 Task: open an excel sheet and write heading  Budget MasterAdd Categories in a column and its values below  'Housing, Transportation, Groceries, Utilities, Entertainment, Dining Out, Health, Miscellaneous, Savings & Total. 'Add Budgeted amountin next column and its values below  $1,500, $300, $400, $150, $200, $250, $100, $150, $500 & $3,550. Add Actual amount in next column and its values below  $1,400, $280, $420, $160, $180, $270, $90, $140, $550 & $3,550. Add Difference in next column and its values below  -$100, -$20, +$20, +$10, -$20, +$20, -$10, -$10, +$50 & $0. J6Save page Budget Management Workbook Template
Action: Mouse moved to (938, 137)
Screenshot: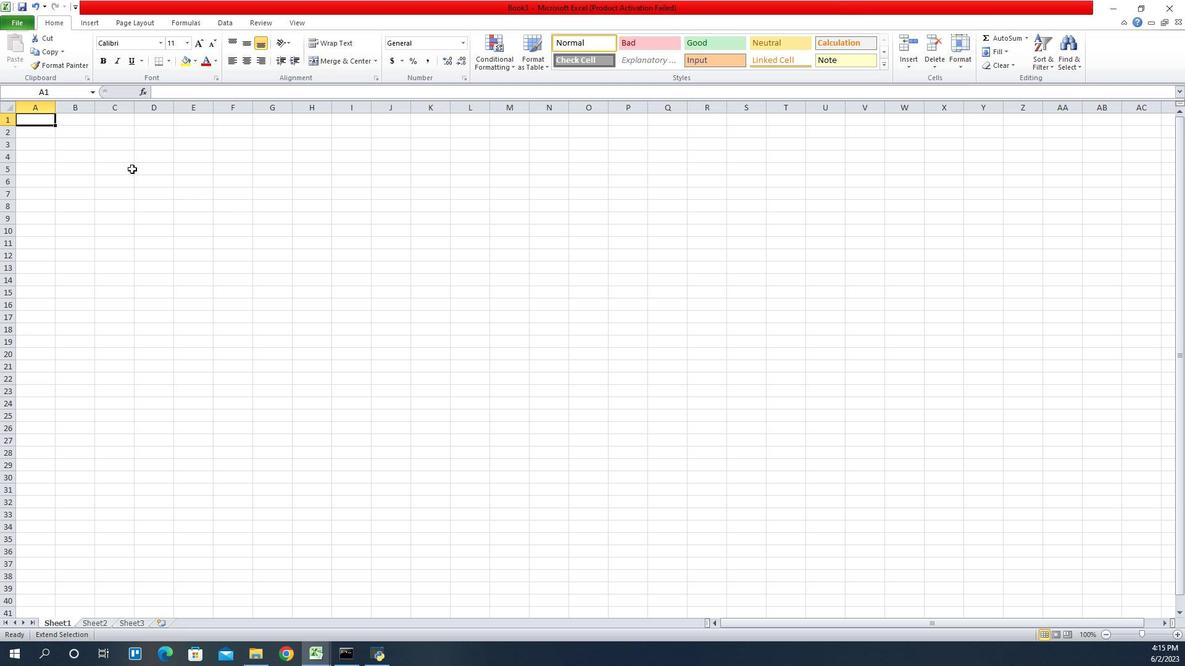 
Action: Key pressed <Key.caps_lock>B<Key.caps_lock>udget<Key.space><Key.caps_lock>M<Key.caps_lock>aster<Key.down><Key.caps_lock>C<Key.caps_lock>ategories<Key.down><Key.caps_lock>H<Key.caps_lock>ousing<Key.down><Key.caps_lock>T<Key.caps_lock>ransportation<Key.down><Key.caps_lock>G<Key.caps_lock>roceries<Key.down><Key.caps_lock>U<Key.caps_lock>tilities<Key.down><Key.caps_lock>E<Key.caps_lock>ntertainment<Key.down><Key.caps_lock>D<Key.caps_lock>ining<Key.space><Key.caps_lock>O<Key.caps_lock>ut<Key.down><Key.caps_lock>H<Key.caps_lock>elath<Key.down><Key.caps_lock>M<Key.caps_lock>iscellaneous<Key.down><Key.caps_lock>S<Key.caps_lock>avings<Key.down><Key.caps_lock>T<Key.caps_lock>otal<Key.right><Key.up><Key.up><Key.up><Key.up><Key.up><Key.up><Key.up><Key.up><Key.up><Key.up>
Screenshot: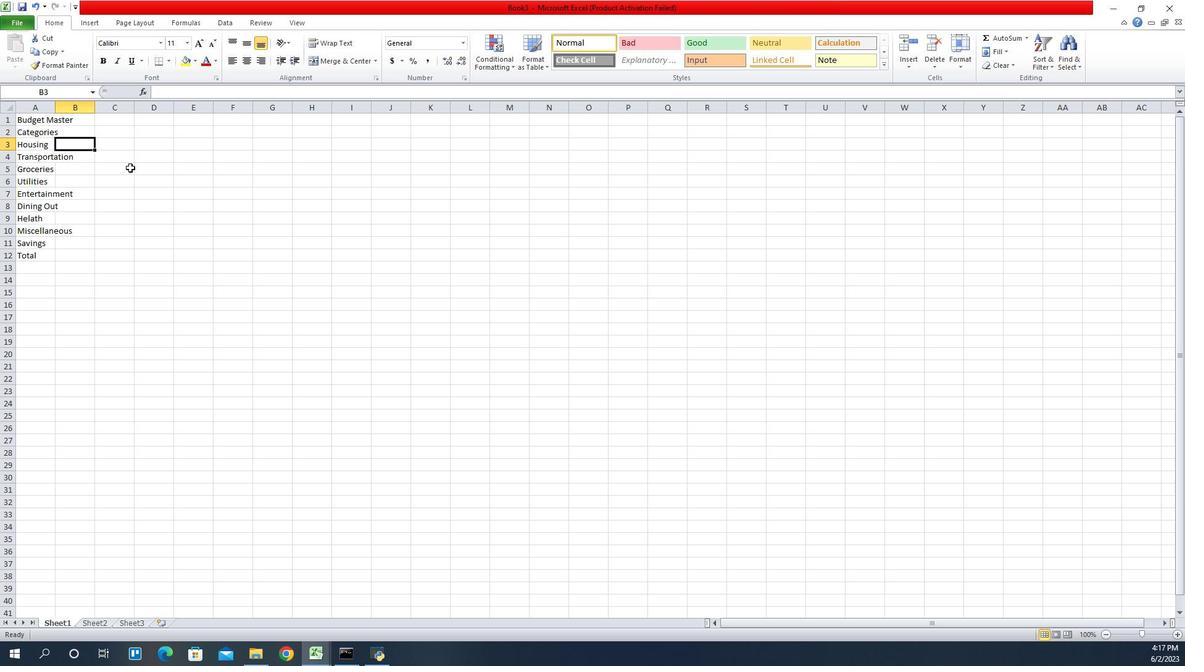 
Action: Mouse scrolled (938, 138) with delta (0, 0)
Screenshot: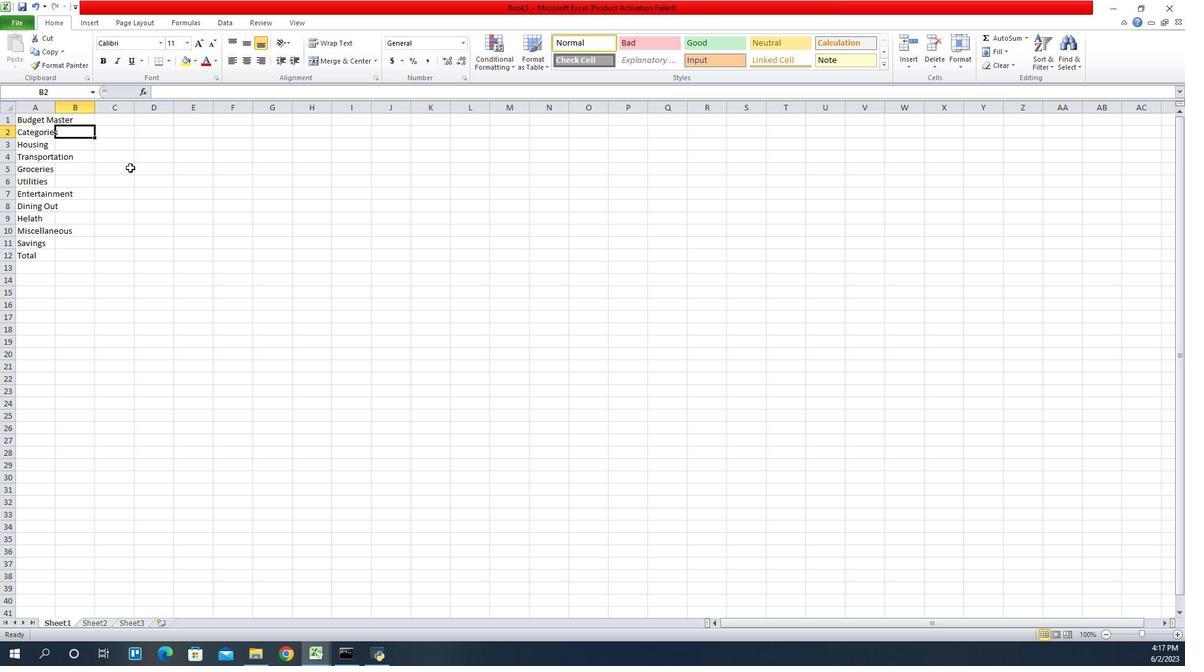 
Action: Mouse moved to (1093, 95)
Screenshot: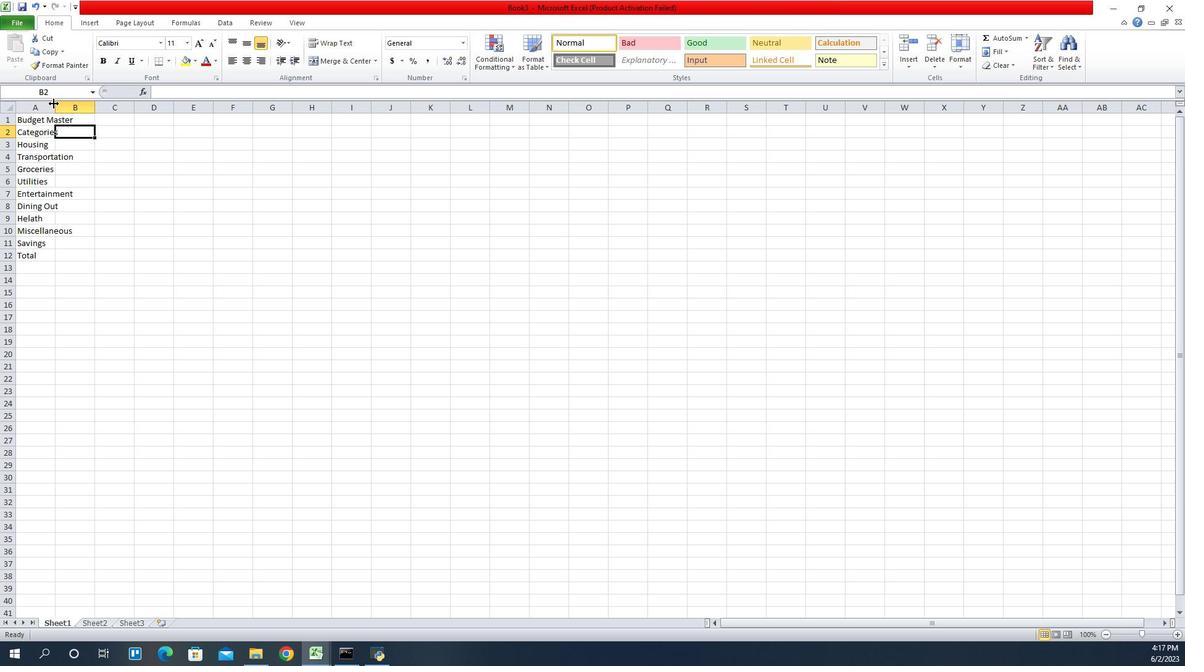 
Action: Mouse pressed left at (1093, 95)
Screenshot: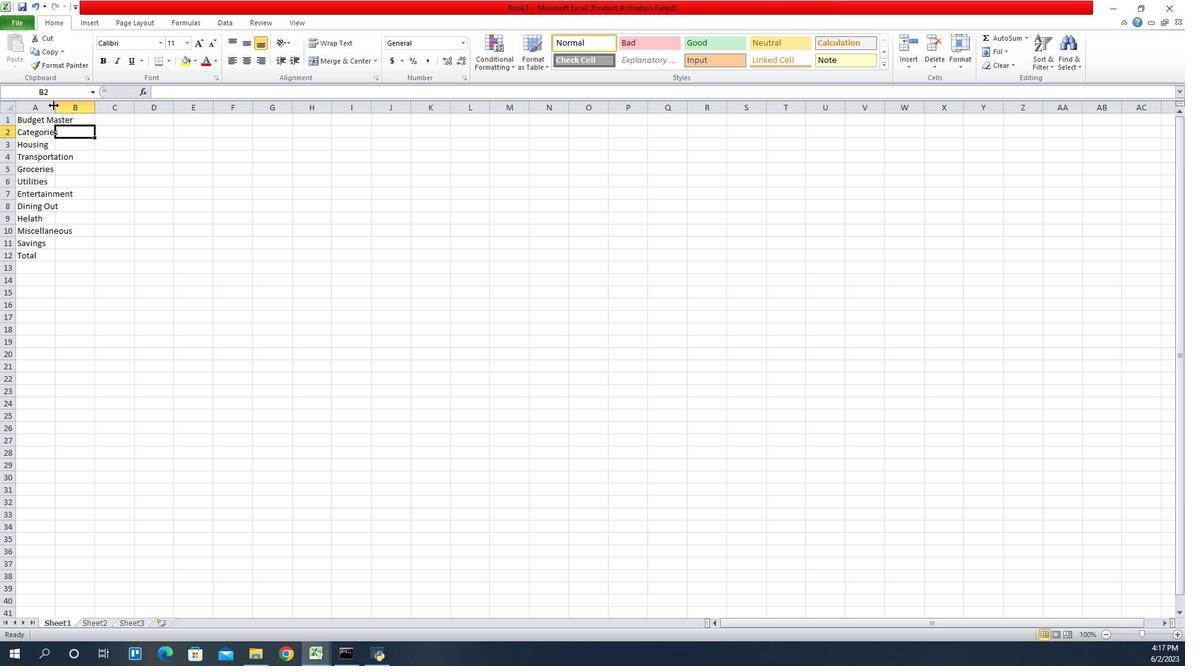 
Action: Mouse pressed left at (1093, 95)
Screenshot: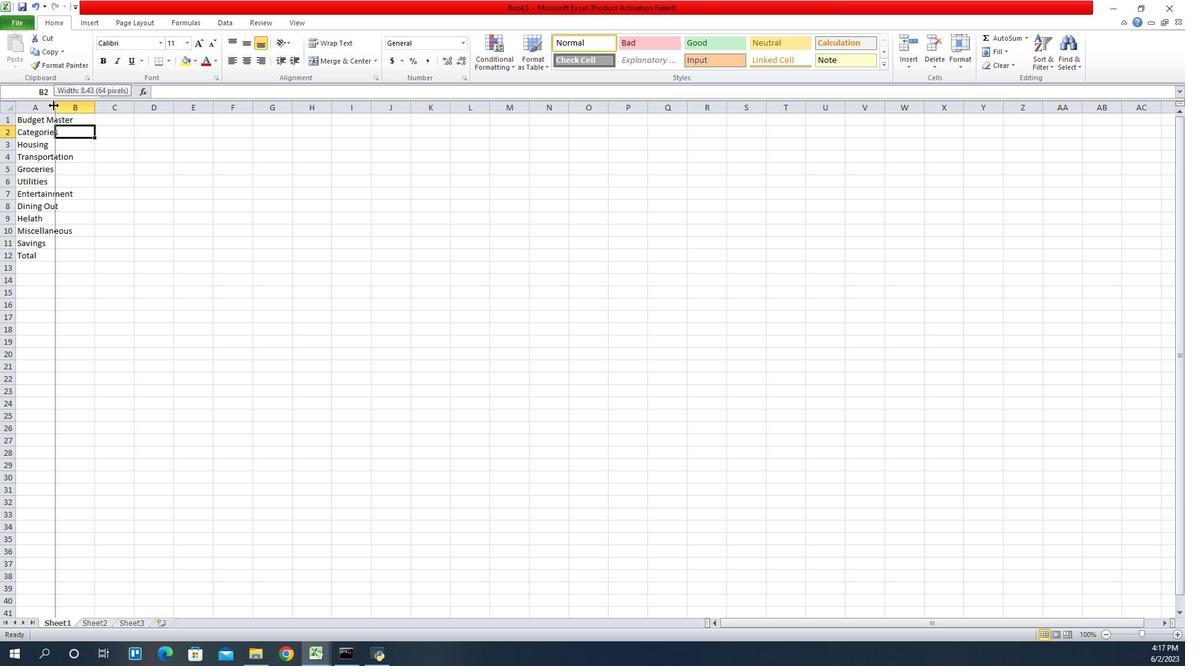 
Action: Mouse moved to (1009, 114)
Screenshot: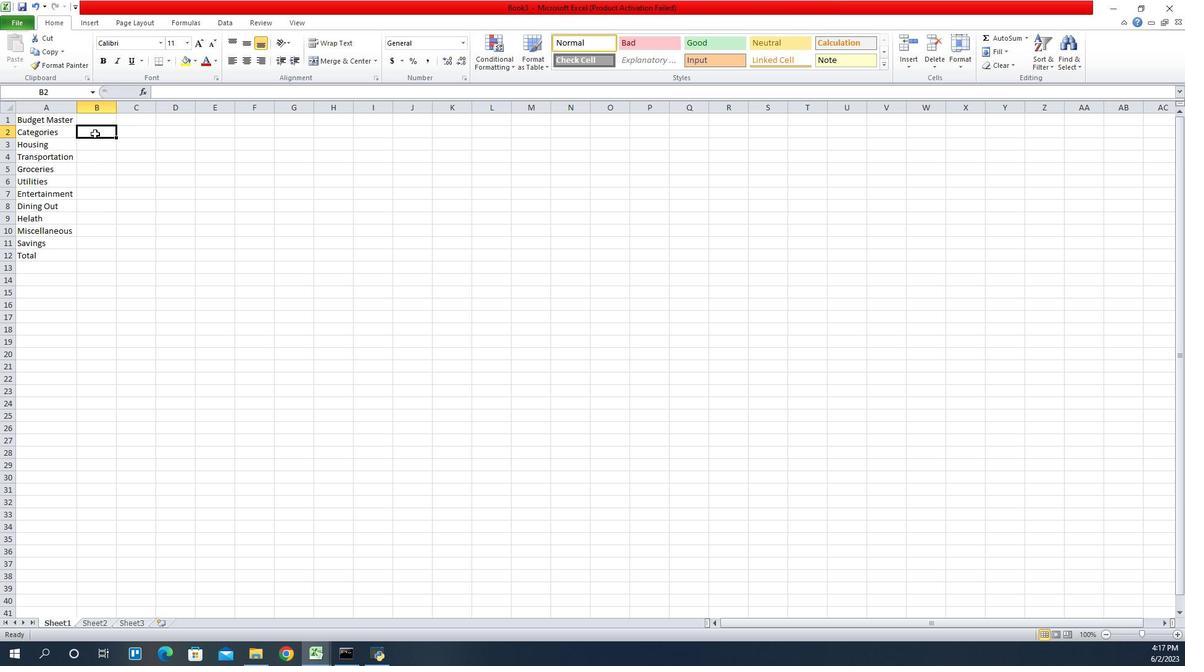 
Action: Key pressed <Key.caps_lock>B<Key.caps_lock>udget<Key.space><Key.caps_lock>A<Key.caps_lock>mount<Key.down>1500<Key.down>300<Key.down>400<Key.down>150<Key.down>200<Key.down>250<Key.down>100<Key.down>150<Key.down>500<Key.down>1<Key.backspace>3550<Key.right><Key.up><Key.up><Key.up><Key.up><Key.up><Key.up><Key.up><Key.left><Key.right><Key.up><Key.up><Key.up>
Screenshot: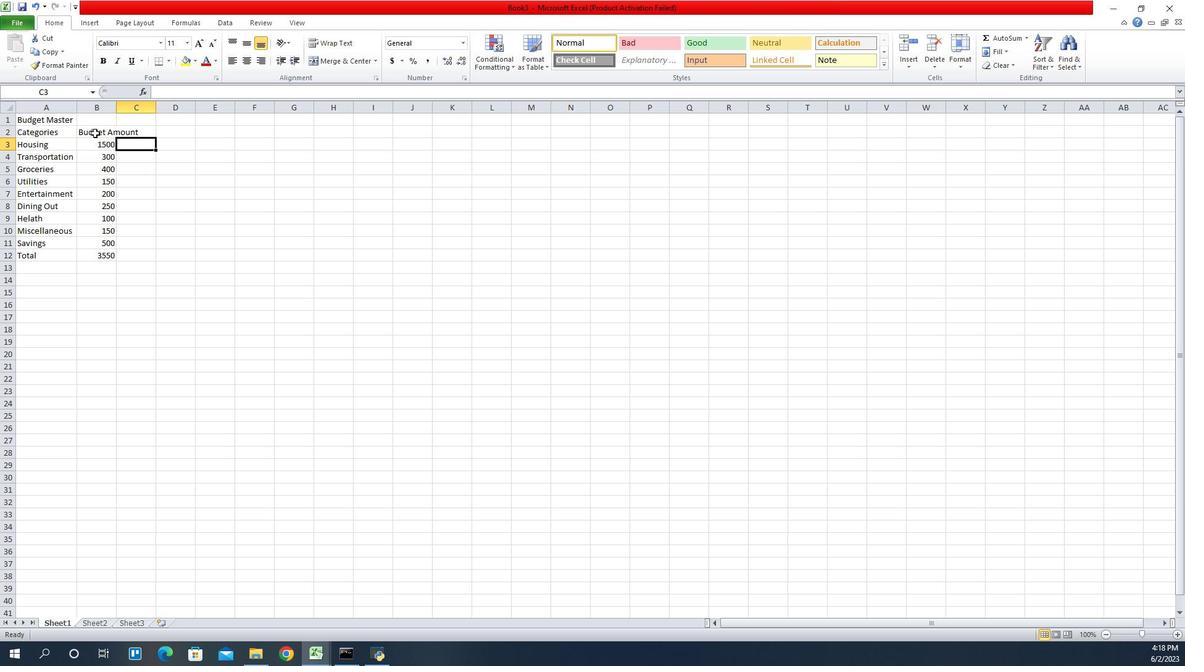 
Action: Mouse moved to (818, 143)
Screenshot: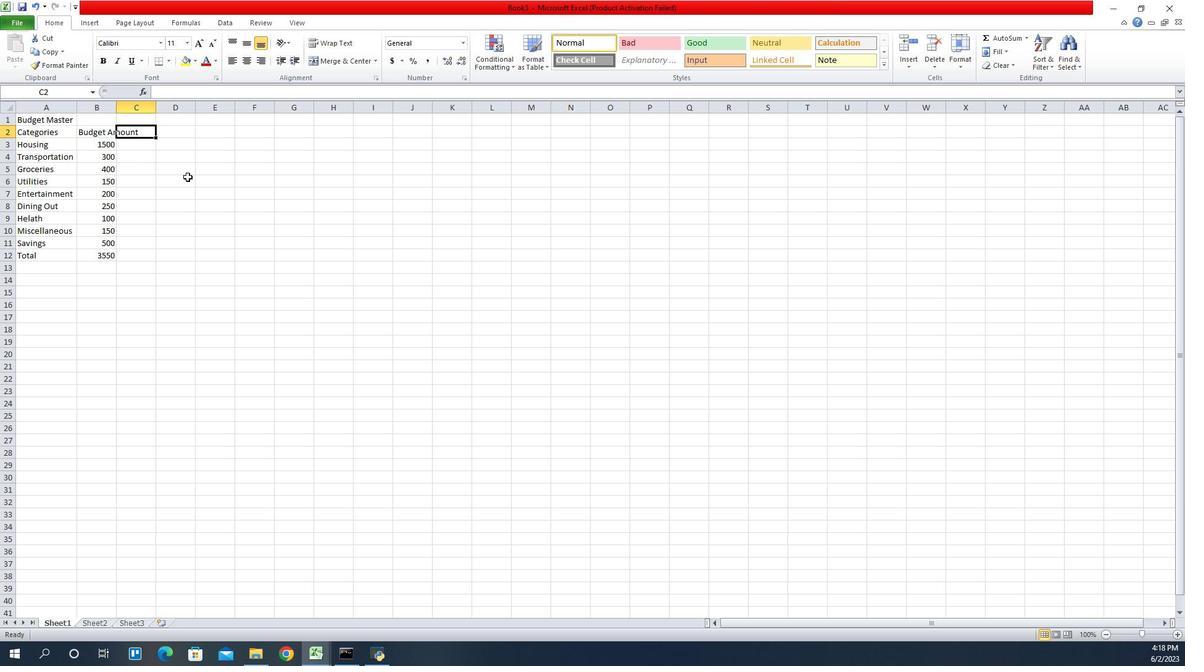 
Action: Key pressed <Key.caps_lock>A<Key.caps_lock>ctual<Key.space><Key.caps_lock>A<Key.caps_lock>mount<Key.down>1400<Key.down>280<Key.down>420<Key.down>160<Key.down>180<Key.down>270<Key.down>90<Key.down>140<Key.down>550<Key.down>3550<Key.right><Key.up><Key.up><Key.up><Key.up><Key.up><Key.up><Key.up><Key.up><Key.up><Key.up><Key.caps_lock>D<Key.caps_lock>ifference<Key.down>-10<Key.backspace><Key.backspace><Key.backspace><Key.down><Key.up>-100<Key.down>-20<Key.down>20<Key.down>10<Key.down>-20<Key.down>20<Key.down>-10<Key.down>-10<Key.down>50<Key.down>0<Key.up><Key.down>
Screenshot: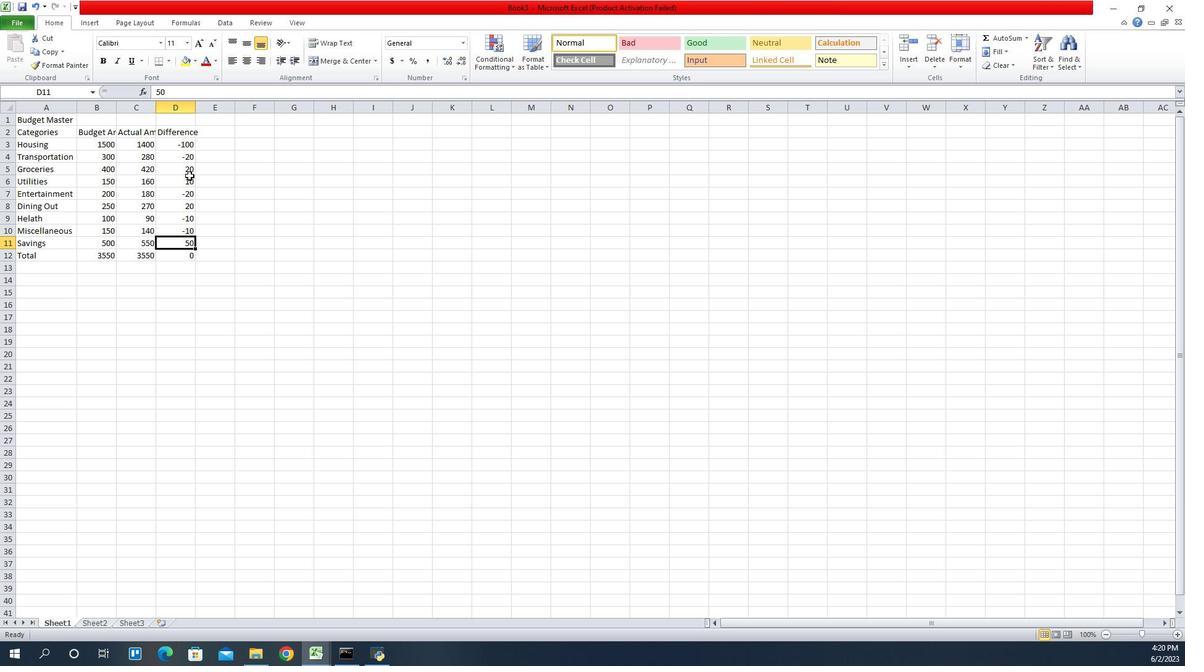 
Action: Mouse moved to (1017, 122)
Screenshot: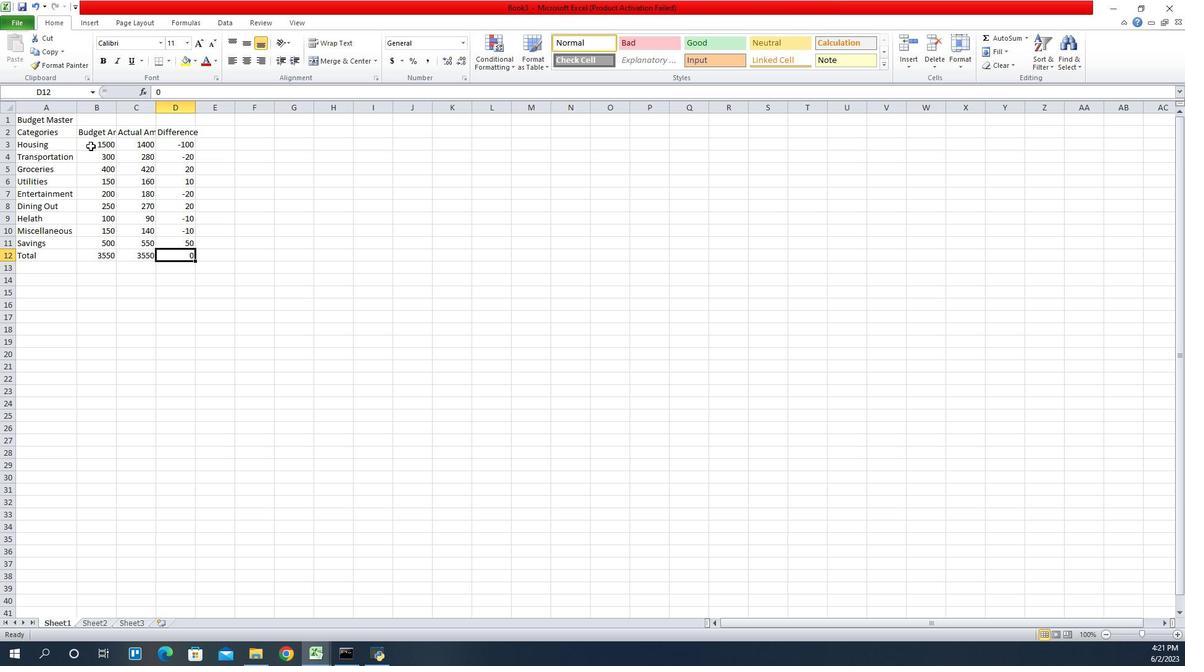 
Action: Mouse pressed left at (1017, 122)
Screenshot: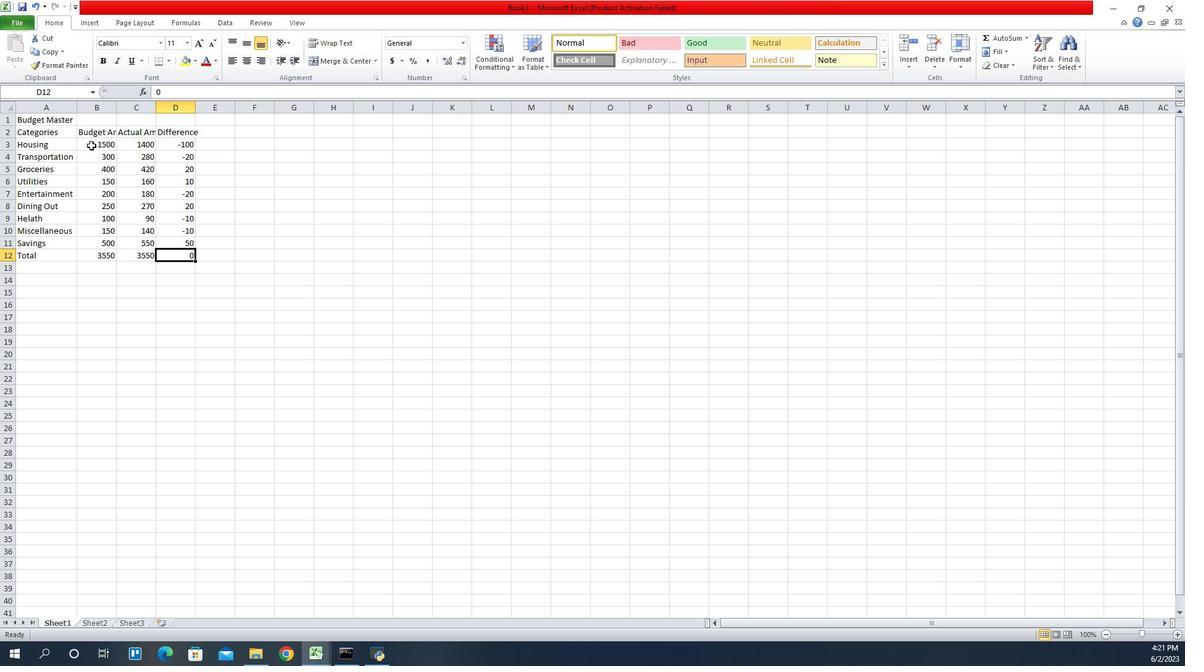 
Action: Mouse moved to (397, 67)
Screenshot: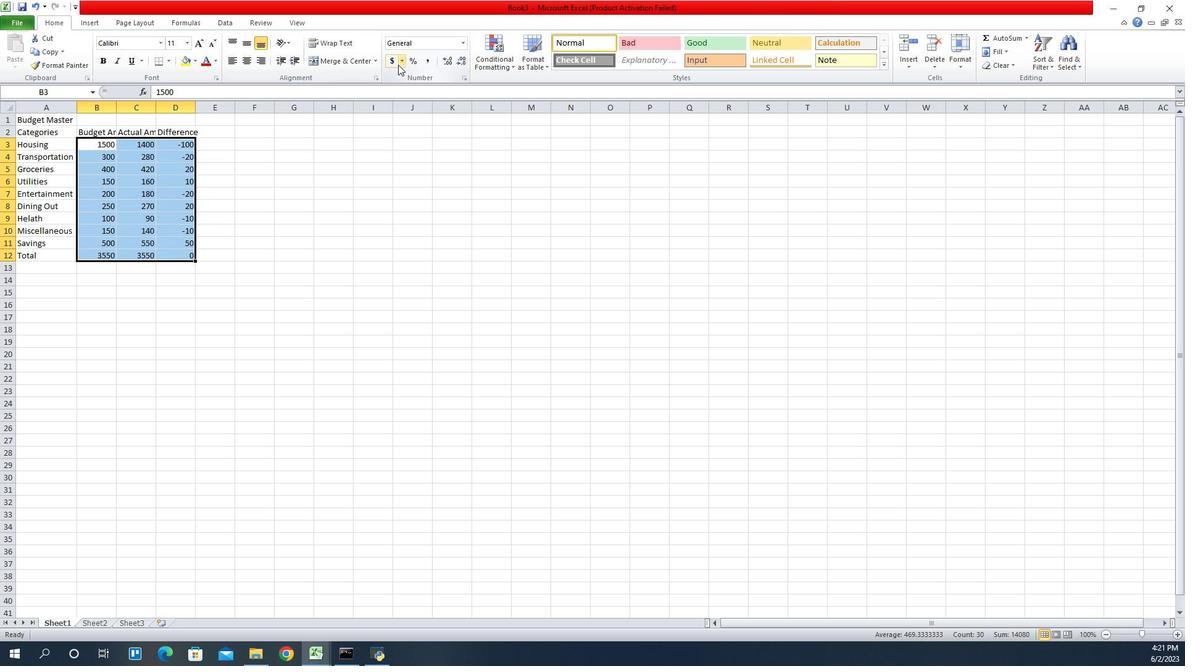 
Action: Mouse pressed left at (397, 67)
Screenshot: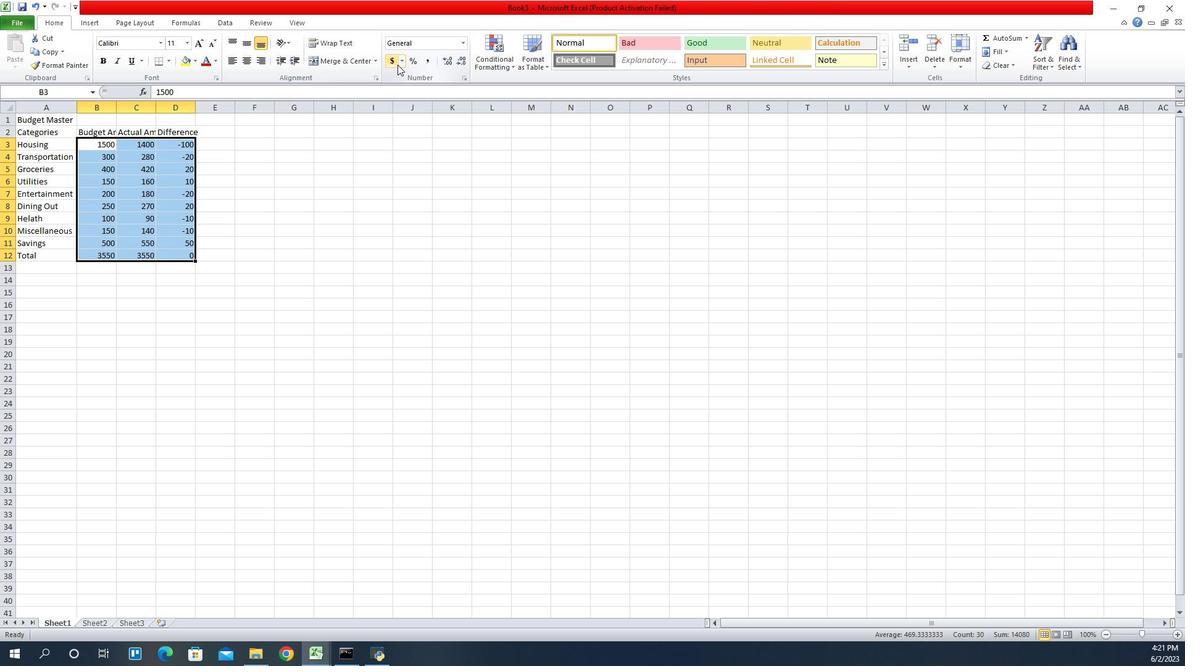 
Action: Mouse moved to (799, 196)
Screenshot: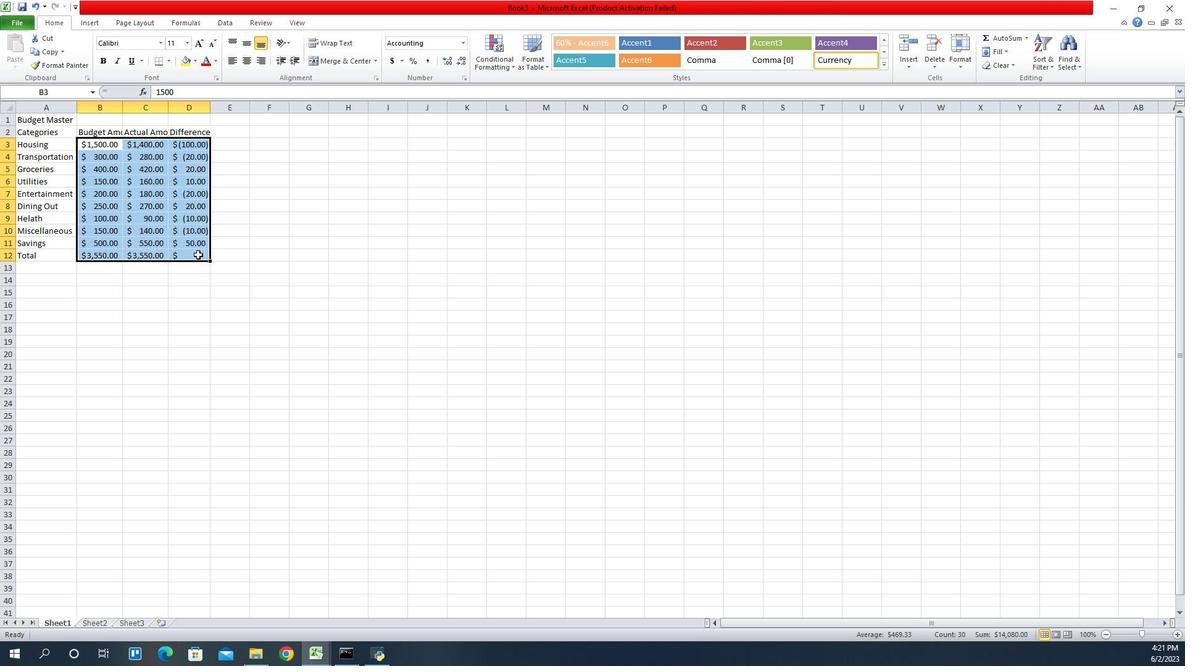 
Action: Mouse pressed left at (799, 196)
Screenshot: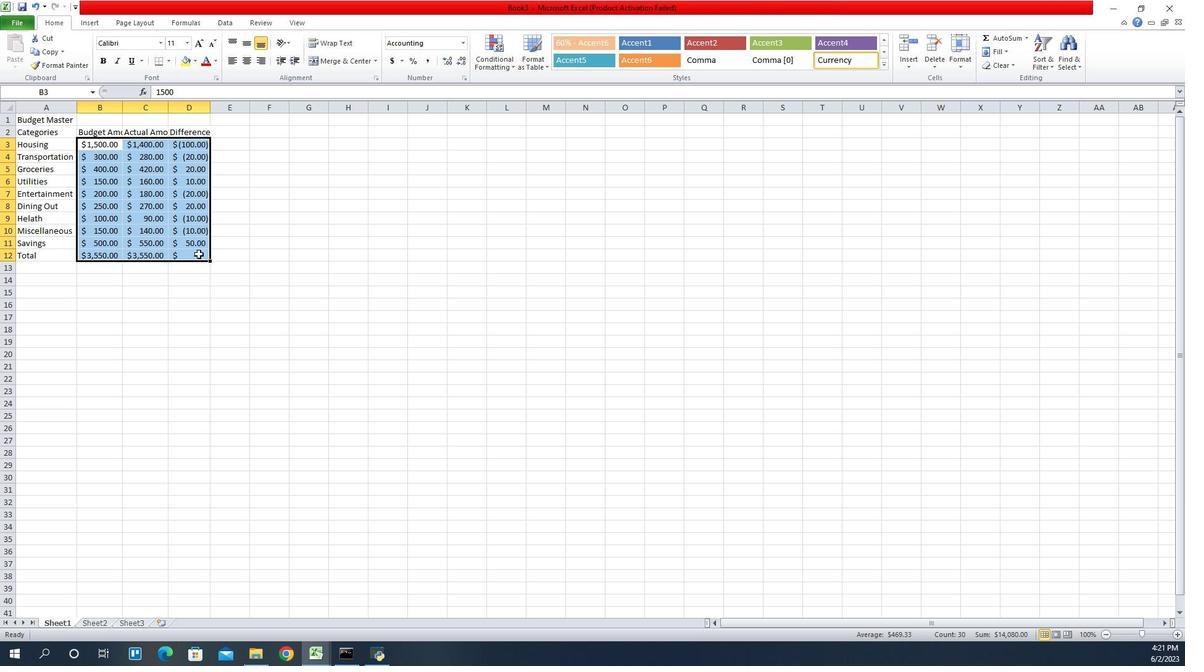 
Action: Mouse moved to (1154, 41)
Screenshot: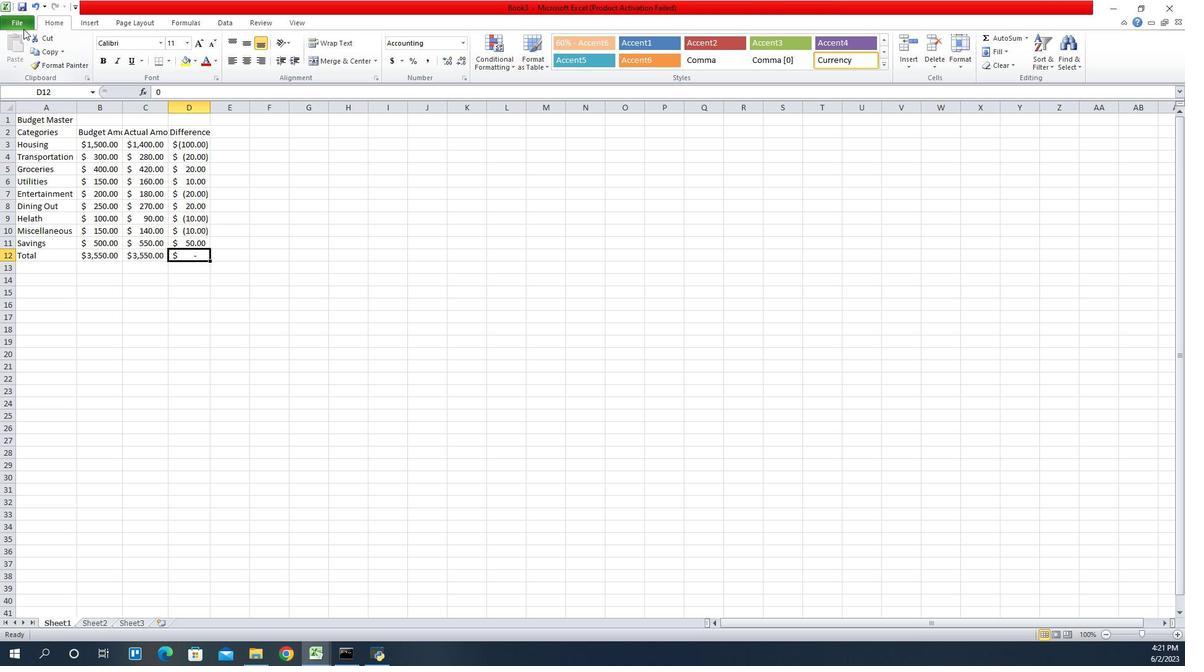 
Action: Mouse pressed left at (1154, 41)
Screenshot: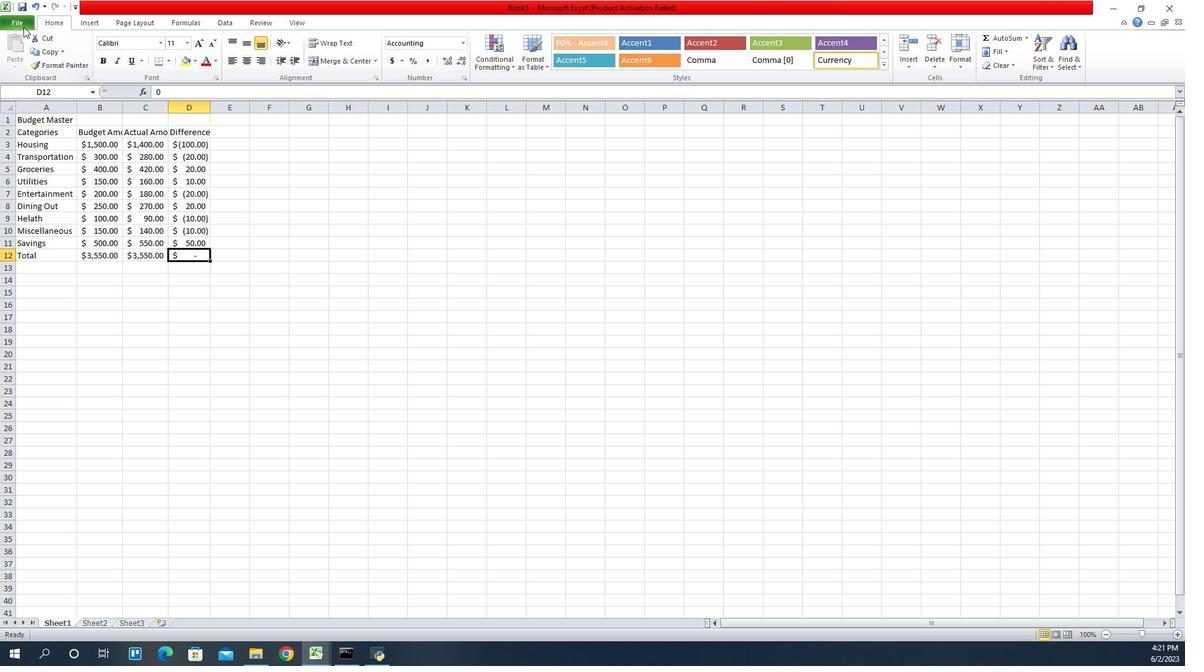 
Action: Mouse moved to (1109, 54)
Screenshot: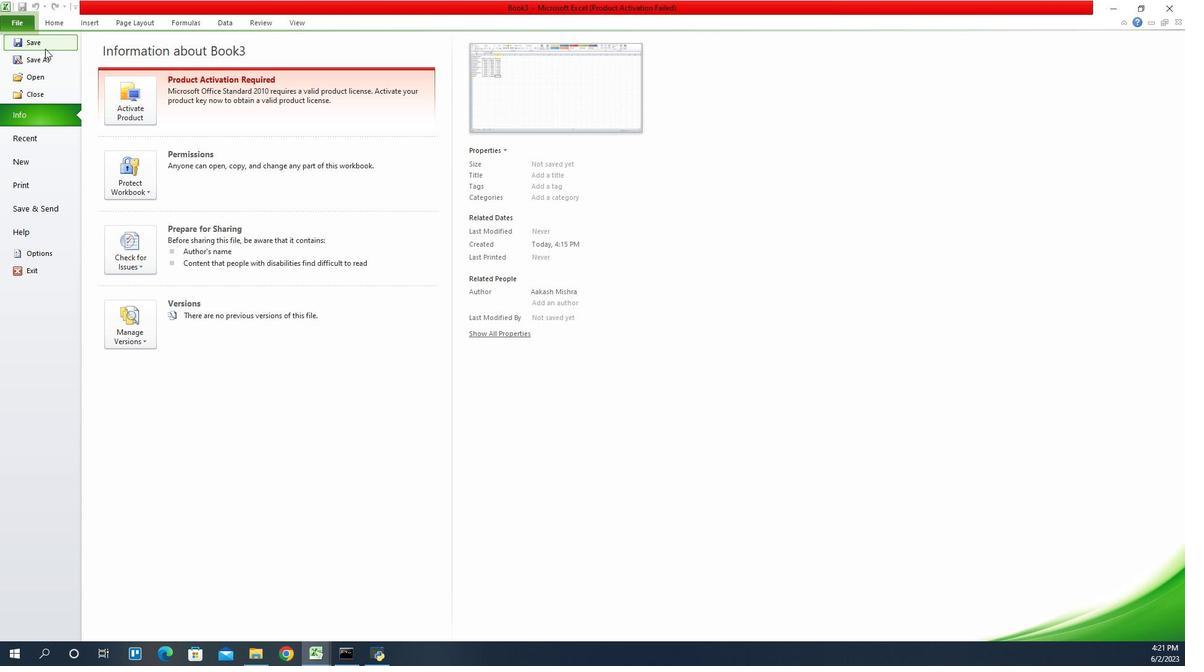 
Action: Mouse pressed left at (1109, 54)
Screenshot: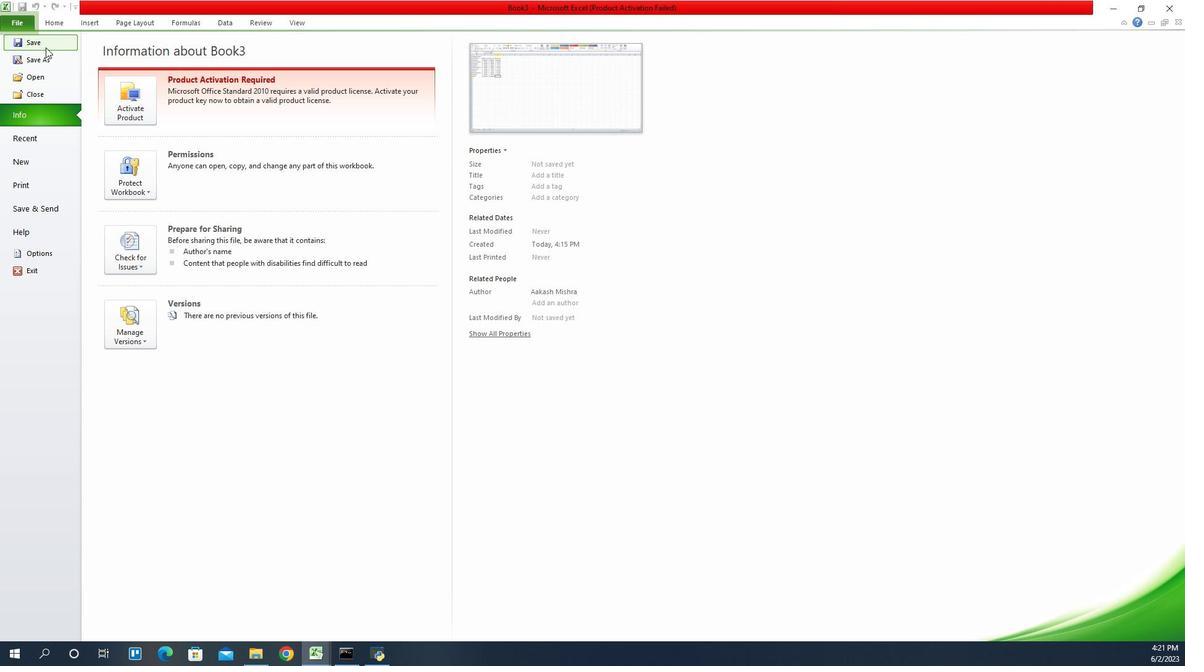 
Action: Mouse moved to (591, 303)
Screenshot: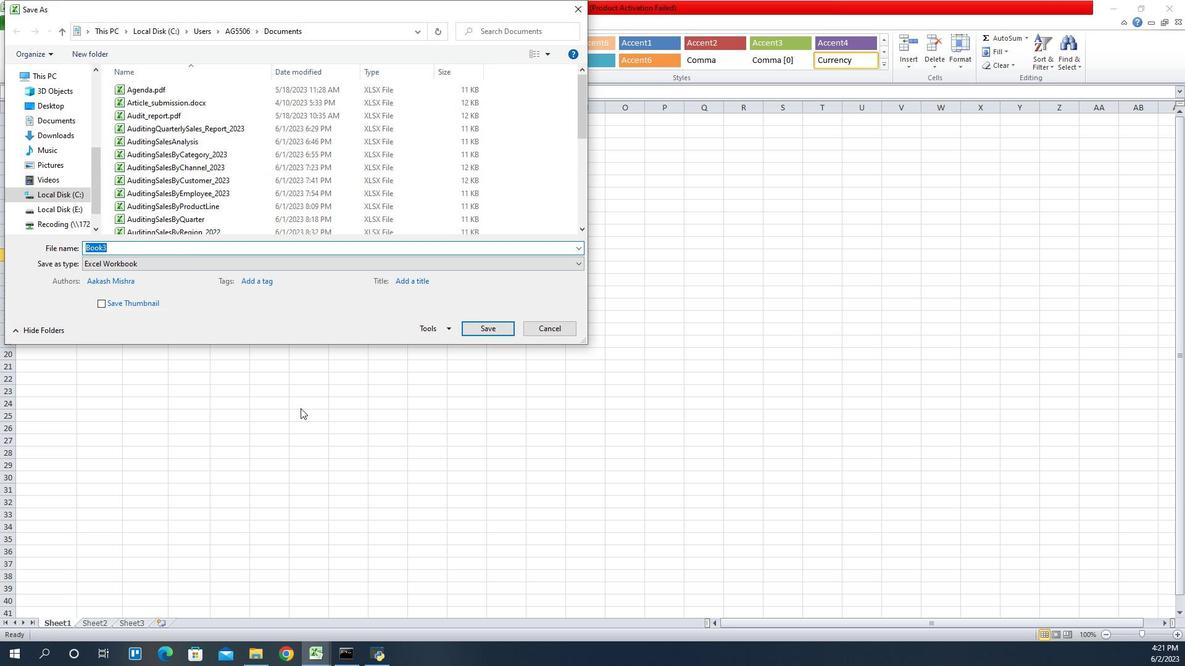 
Action: Key pressed <Key.caps_lock>B<Key.caps_lock>udget<Key.space><Key.caps_lock>M<Key.caps_lock>anagement<Key.space><Key.caps_lock>W<Key.caps_lock>orkbook
Screenshot: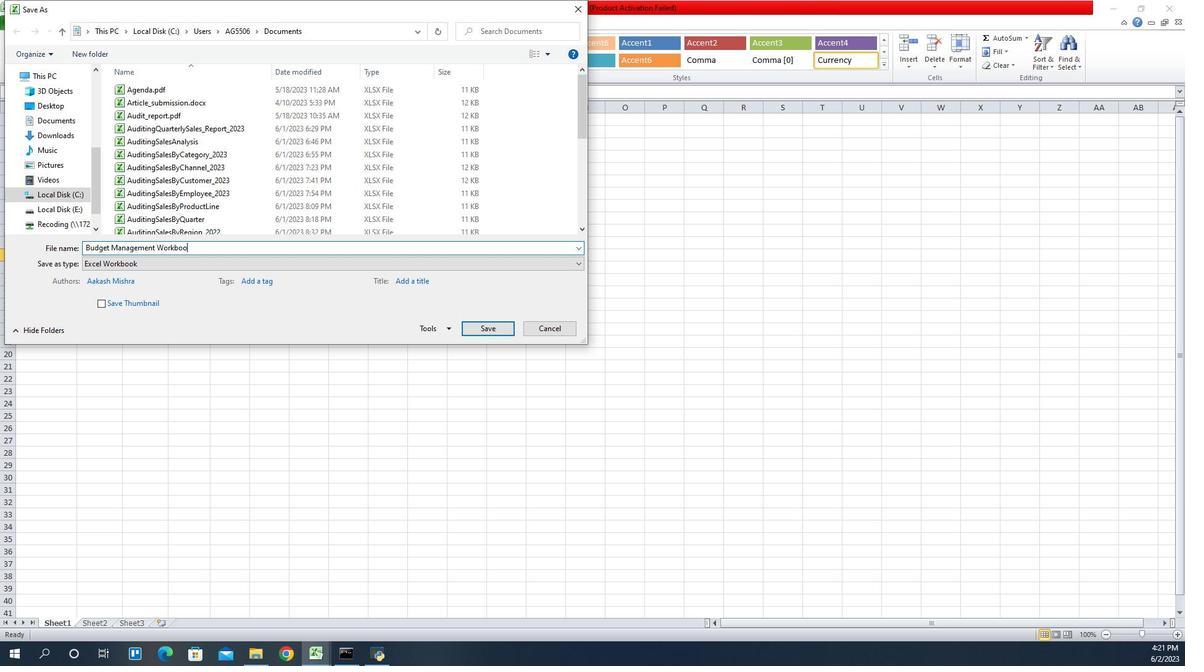 
Action: Mouse moved to (511, 318)
Screenshot: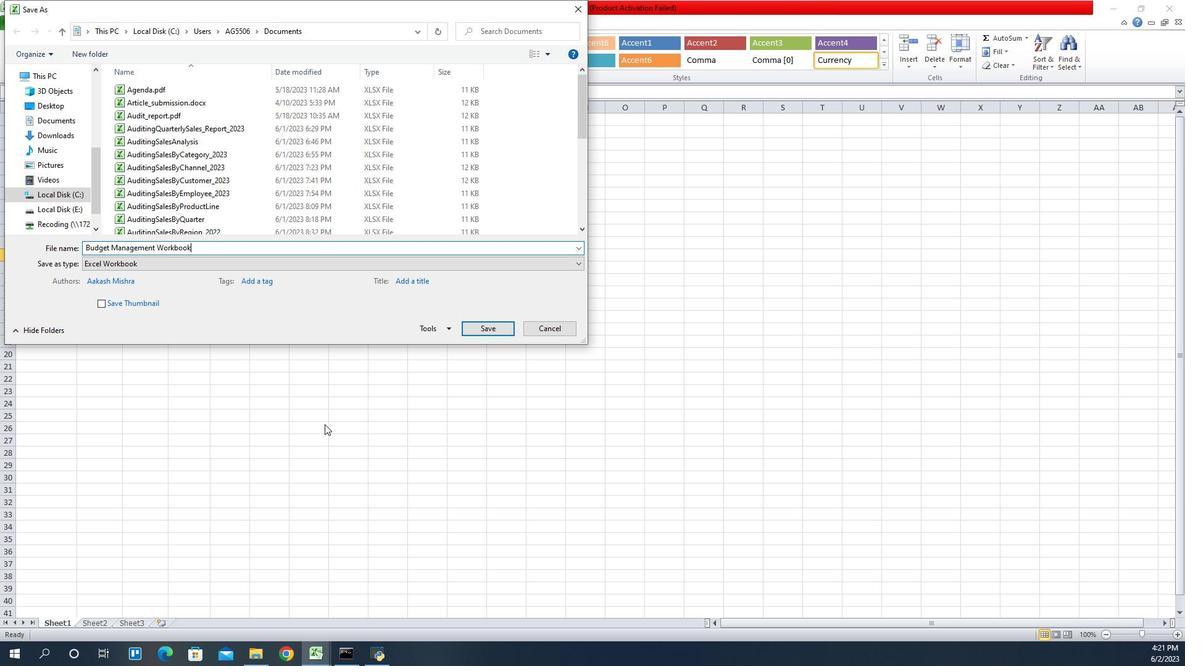 
Action: Key pressed <Key.space><Key.caps_lock>T<Key.caps_lock>emplate
Screenshot: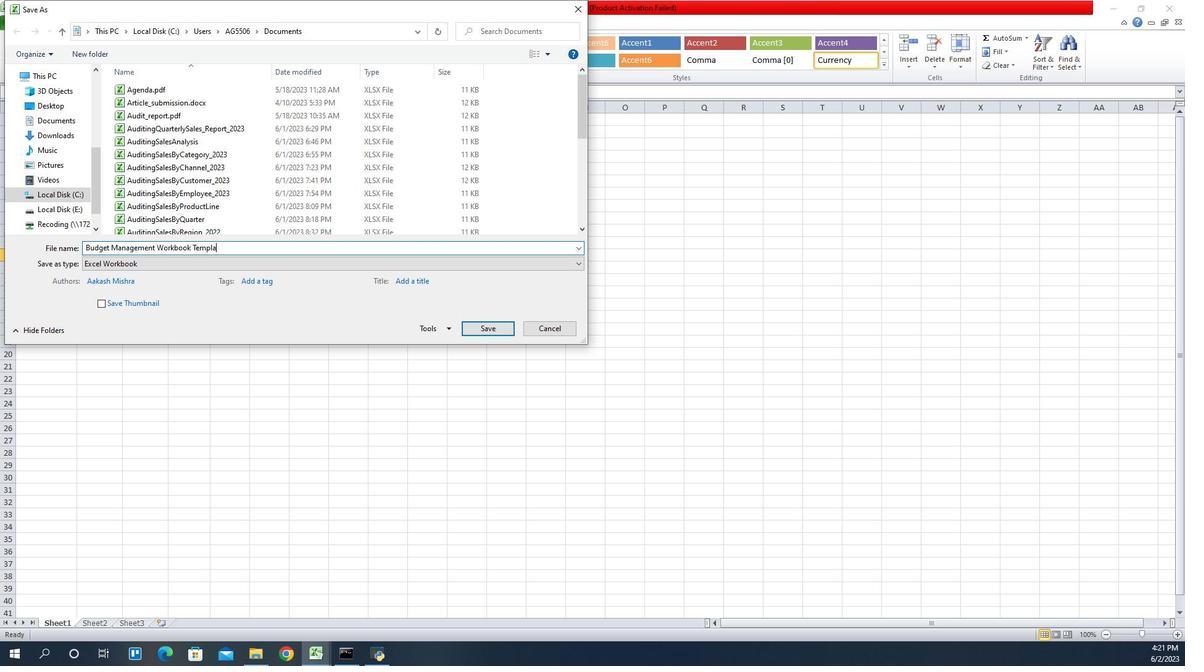 
Action: Mouse moved to (206, 250)
Screenshot: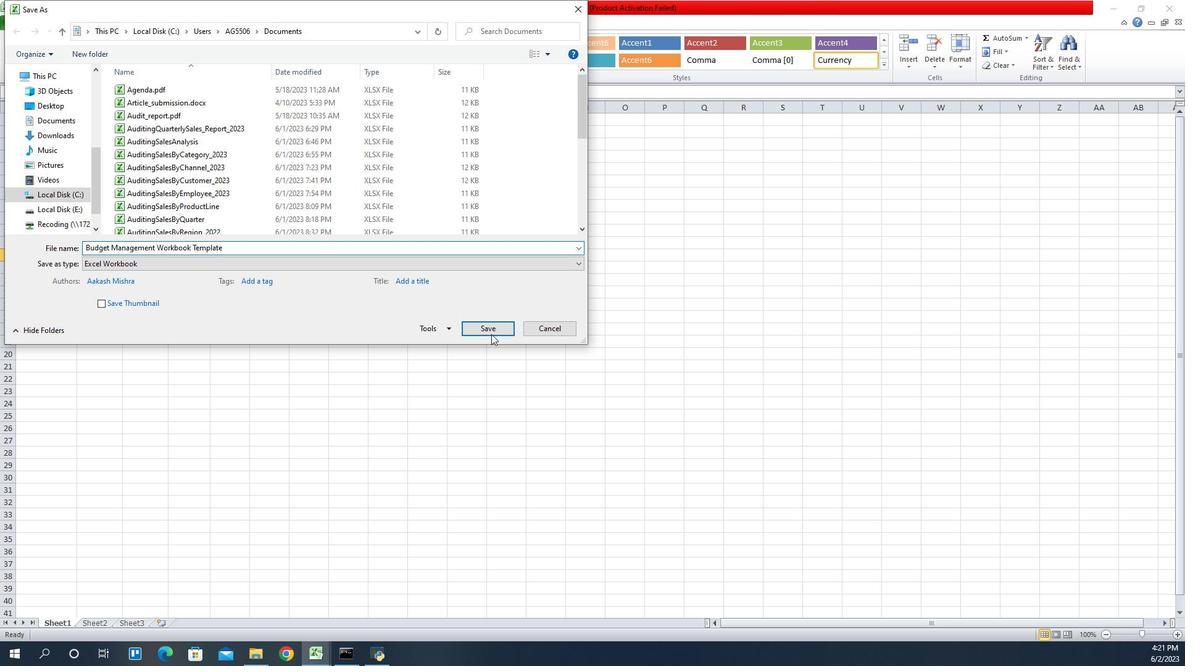 
Action: Mouse pressed left at (206, 250)
Screenshot: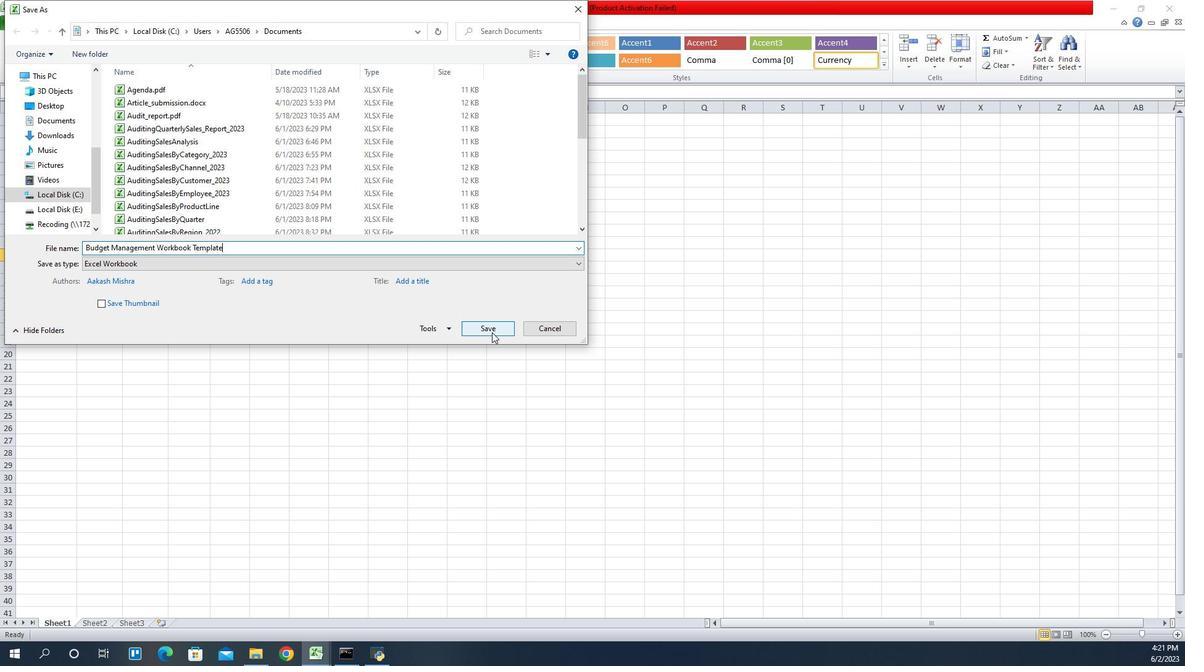 
Action: Mouse moved to (517, 284)
Screenshot: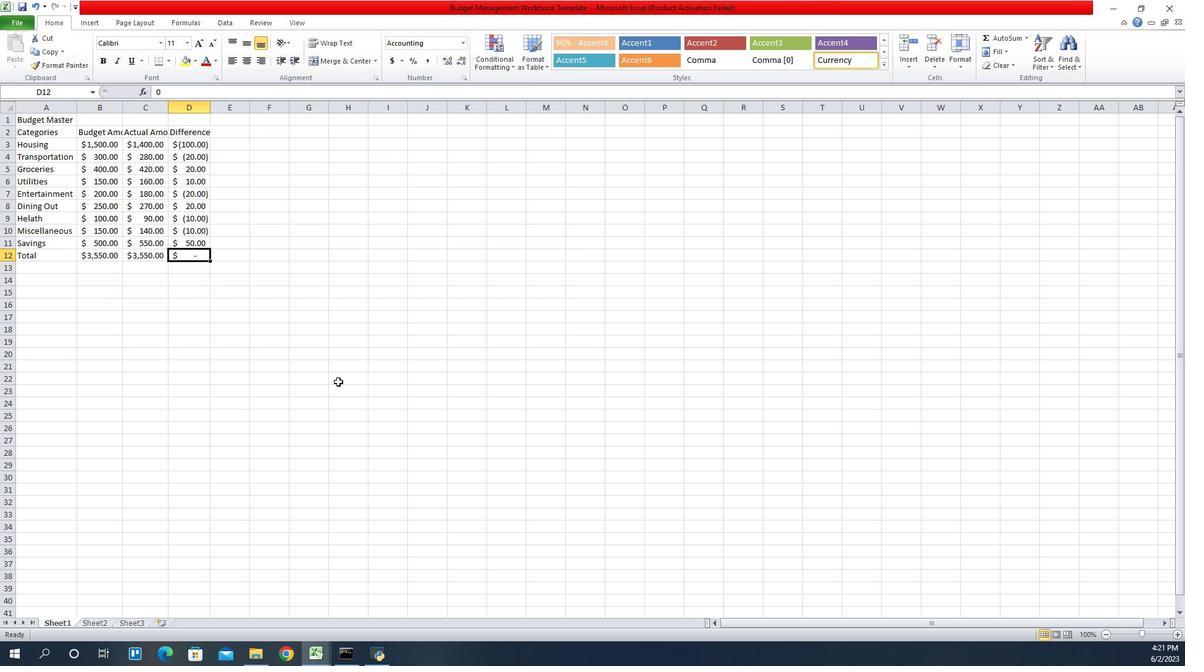 
